 Task: Â Cut video file into a smaller clip.
Action: Mouse moved to (578, 549)
Screenshot: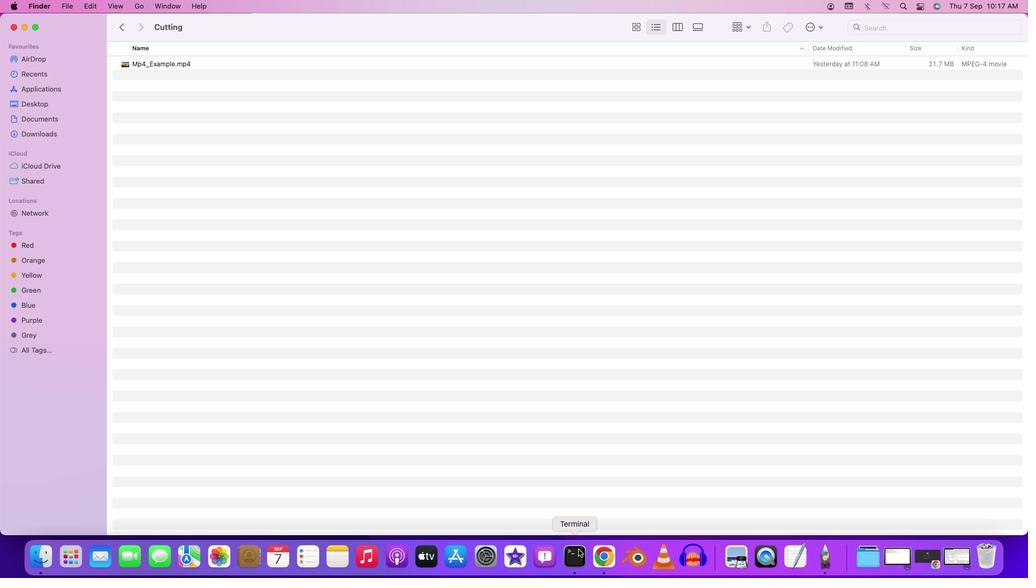 
Action: Mouse pressed right at (578, 549)
Screenshot: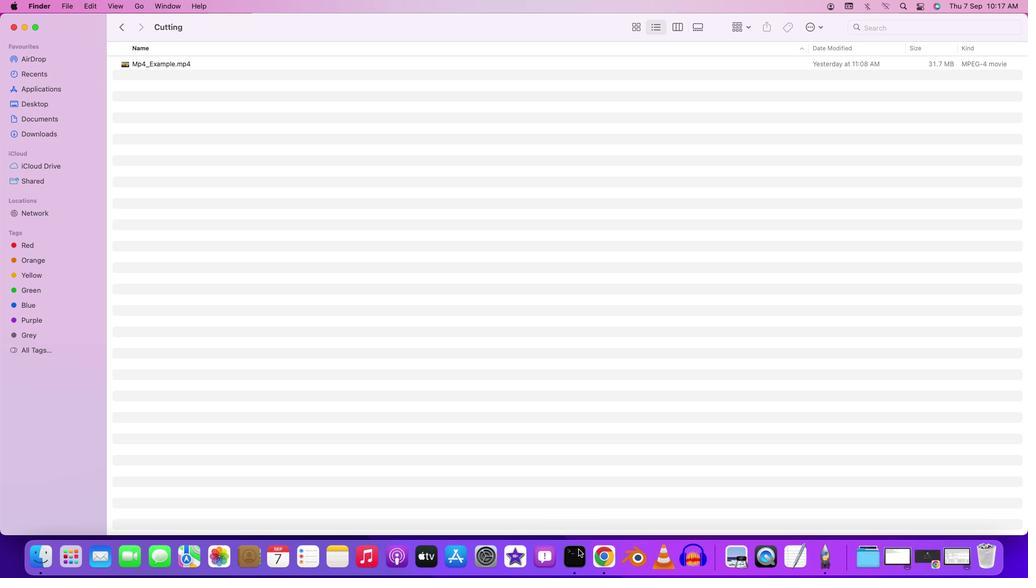 
Action: Mouse moved to (592, 422)
Screenshot: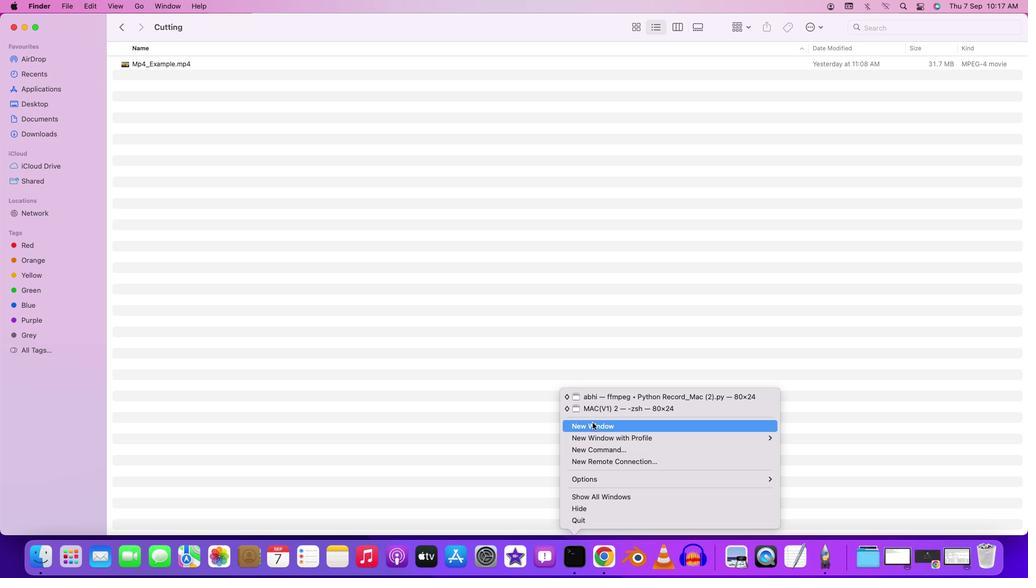 
Action: Mouse pressed left at (592, 422)
Screenshot: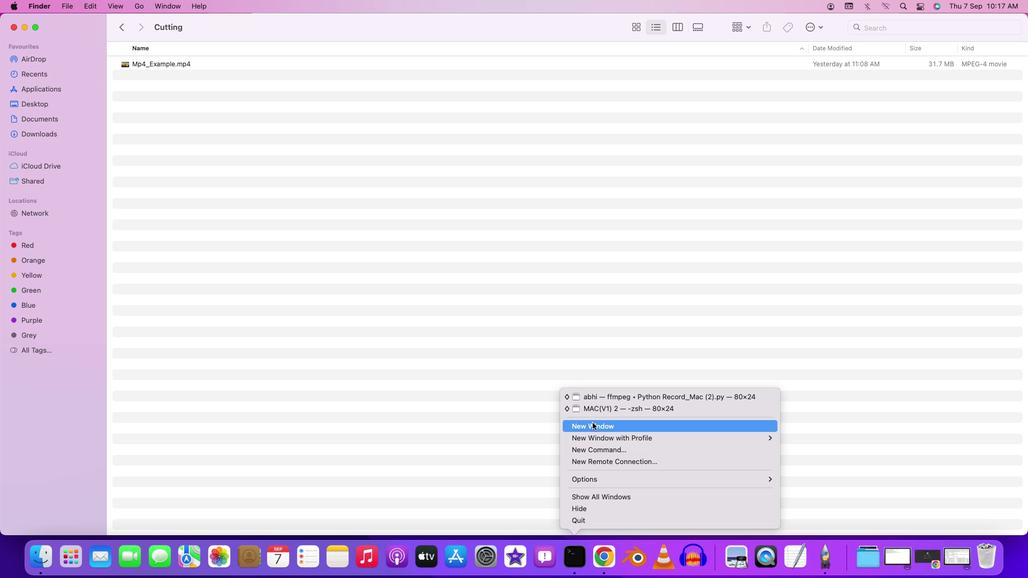 
Action: Mouse moved to (433, 292)
Screenshot: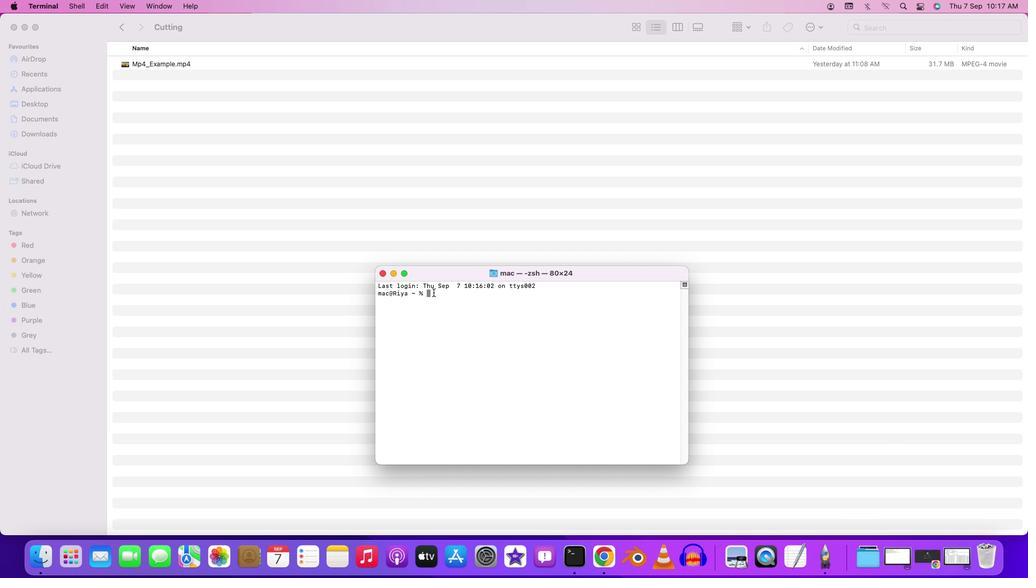 
Action: Mouse pressed left at (433, 292)
Screenshot: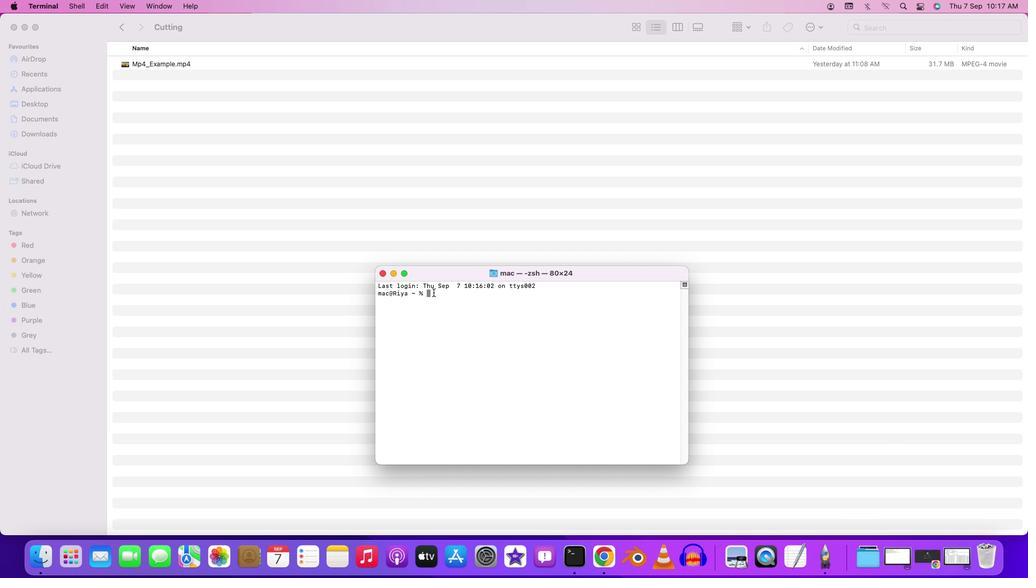 
Action: Key pressed 'c''d'Key.space'd''e''s''k''t''o''p'Key.enter'c''d'Key.spaceKey.shift'F''F''m'
Screenshot: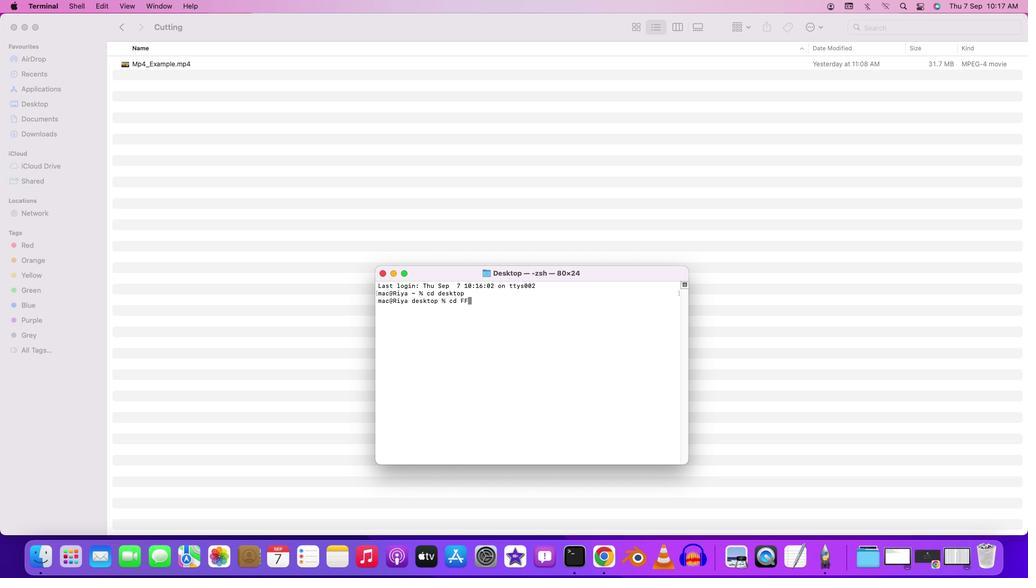 
Action: Mouse moved to (433, 292)
Screenshot: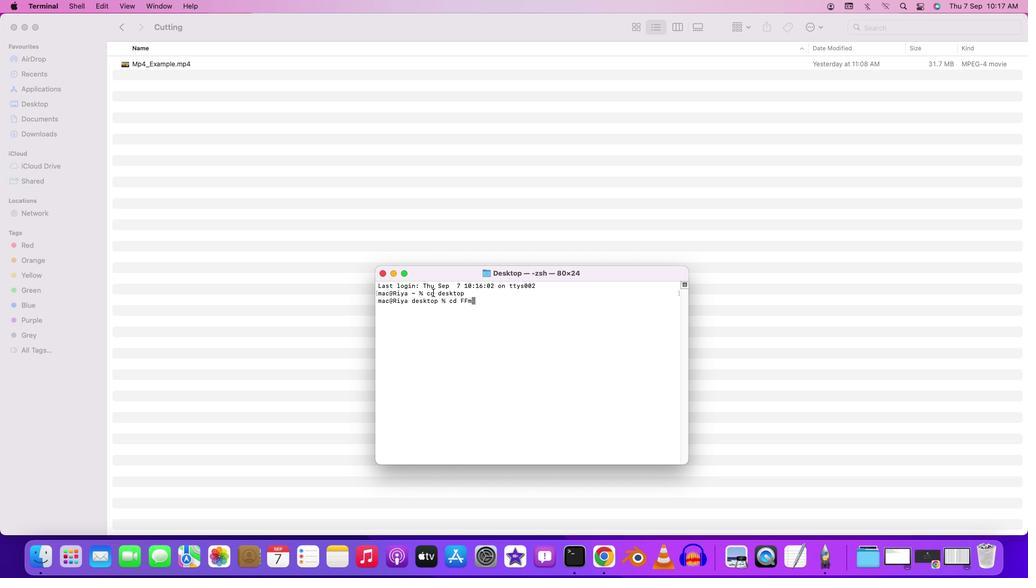
Action: Key pressed 'p''e''g'Key.enter'c''d'Key.spaceKey.shift'C''u''t''t''i''n''g'Key.enter'f''f''m''p''e''g'Key.space'-''s''s'Key.space'0''0'Key.shift':''0''0'Key.shift':''0''5'Key.space'-''i'Key.spaceKey.shift'M''p''4'Key.shift'_'Key.shift'E''x''a''m''p''l''e''.''m''p''4'Key.space'-''t''o'Key.space'0''0'Key.shift':''0''0'Key.shift':''1''0'Key.spaceKey.shift'O''u''t''p''u''t''1''2''3''.''m''p''3'Key.backspace'4'Key.enter
Screenshot: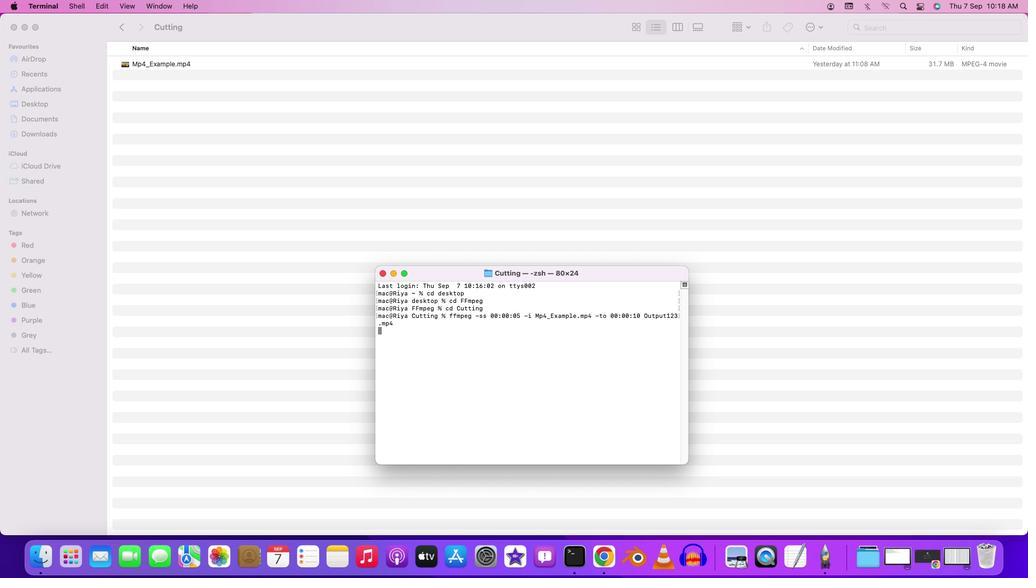 
Action: Mouse moved to (617, 460)
Screenshot: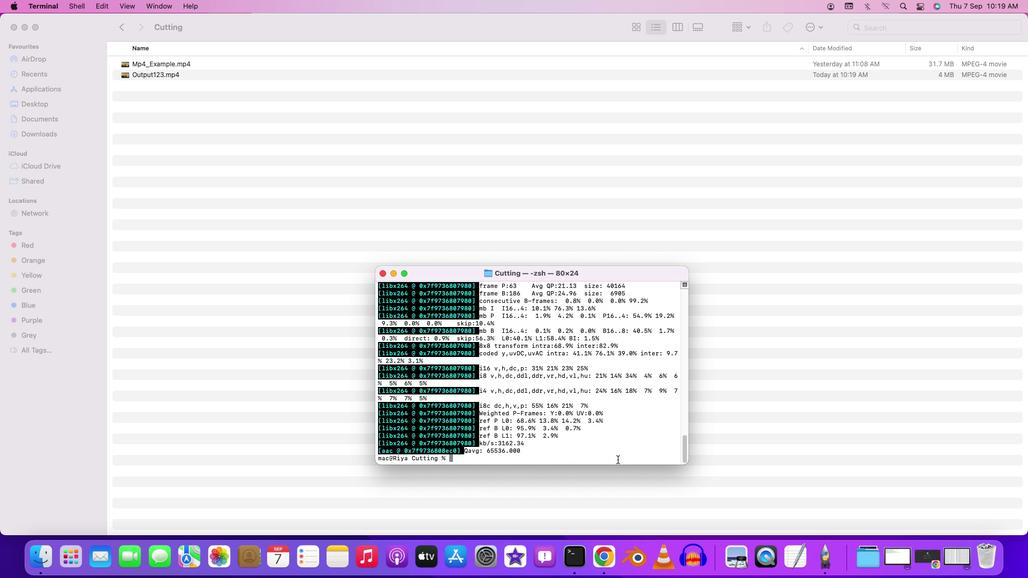 
Action: Mouse pressed left at (617, 460)
Screenshot: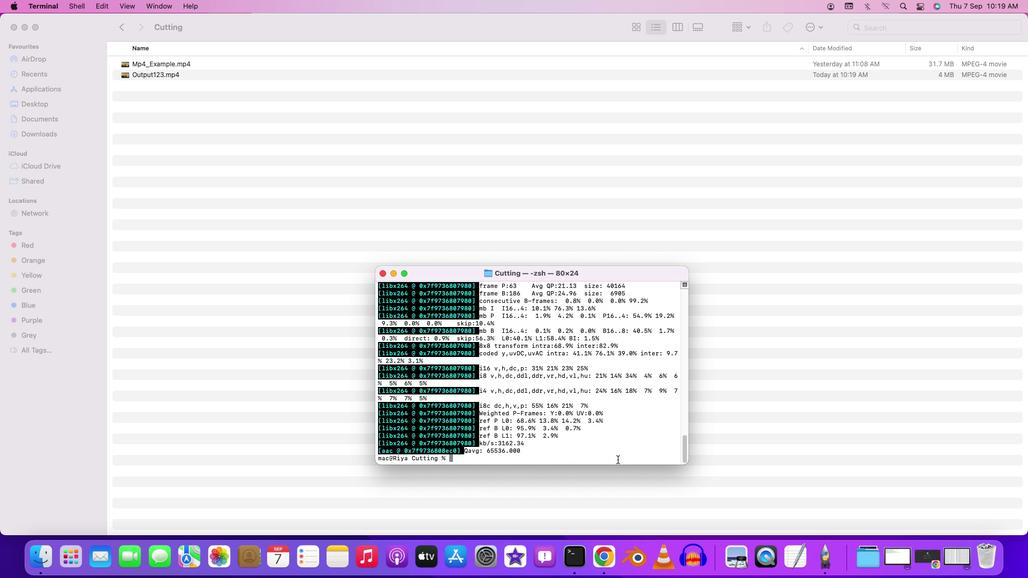
